 Task: Edit the buffer time to 2 hours before the event.
Action: Mouse moved to (517, 575)
Screenshot: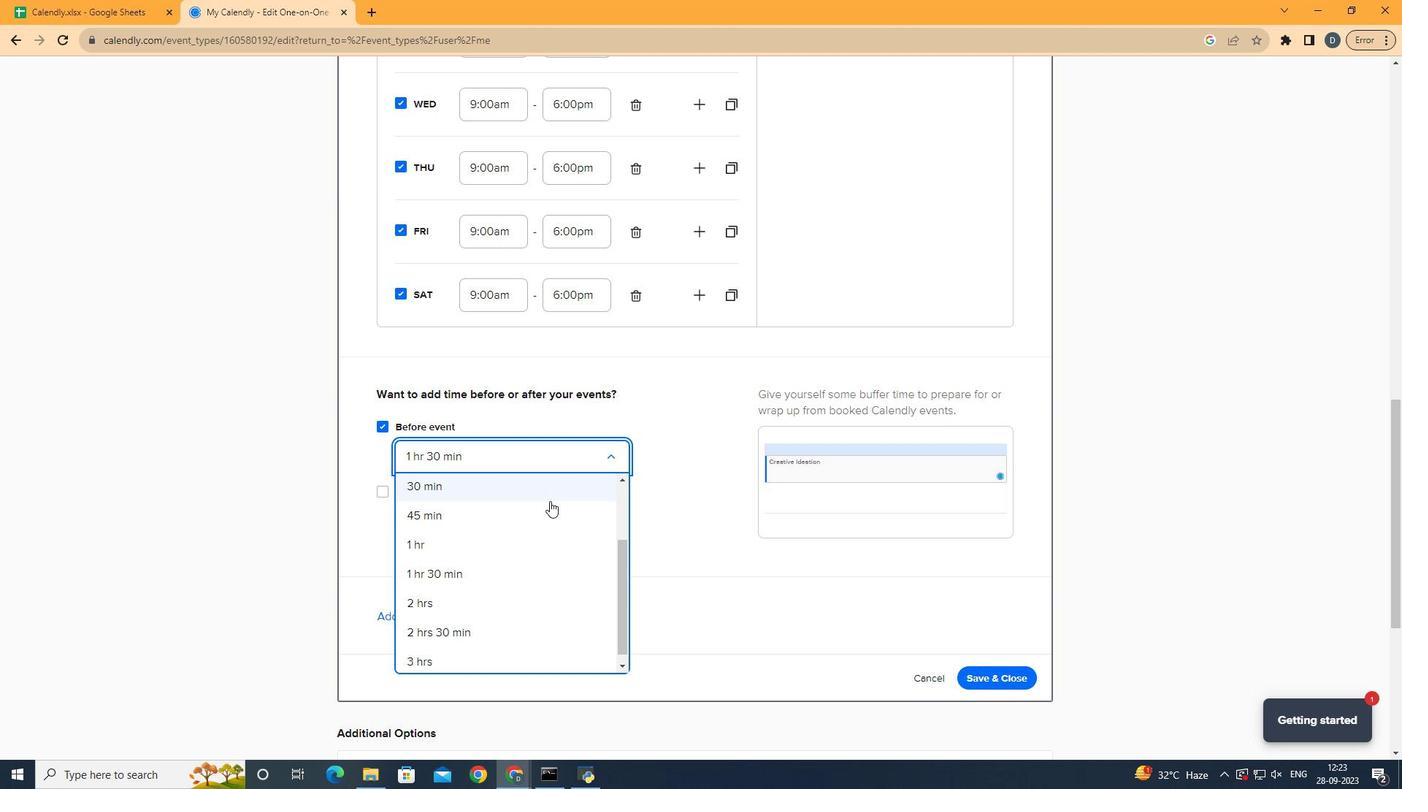 
Action: Mouse pressed left at (517, 575)
Screenshot: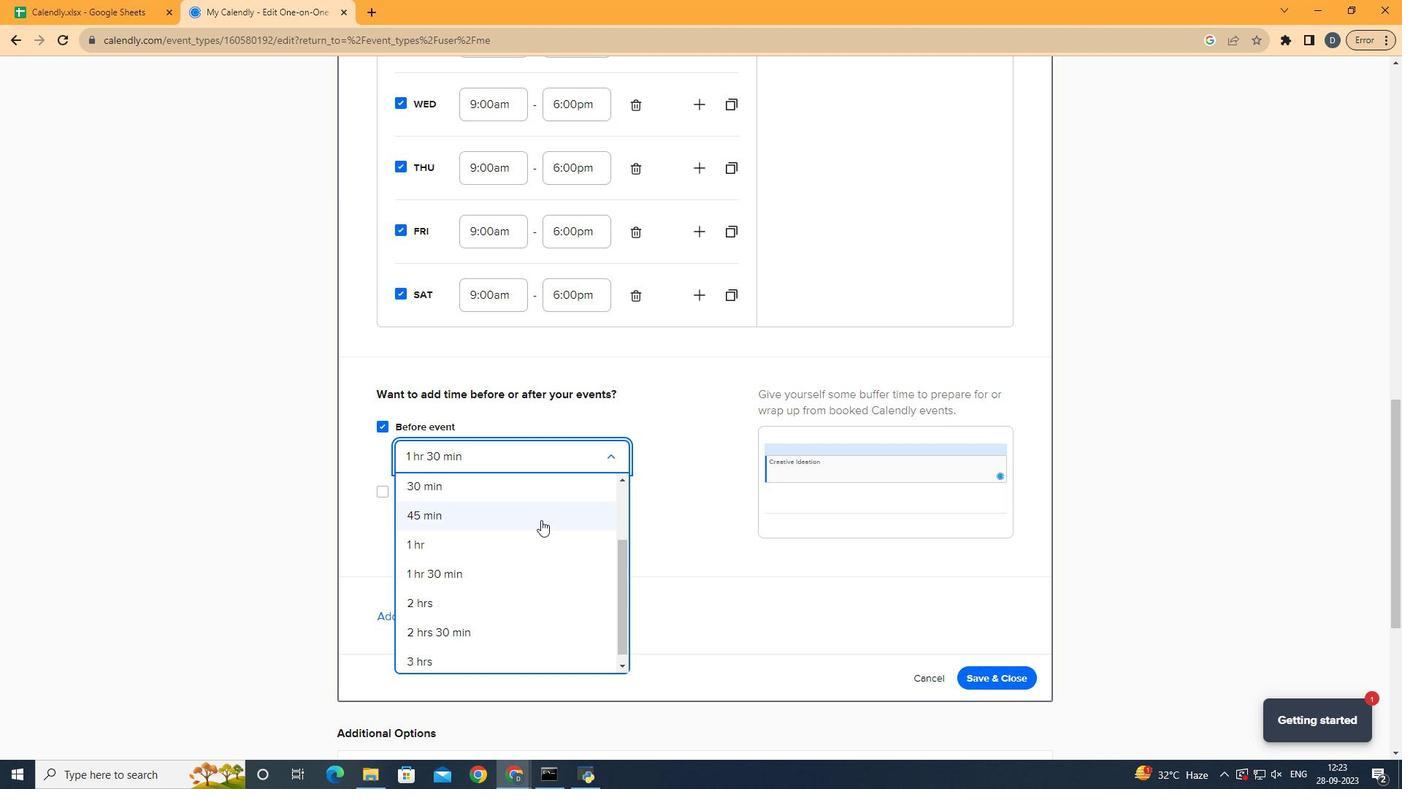 
Action: Mouse moved to (596, 549)
Screenshot: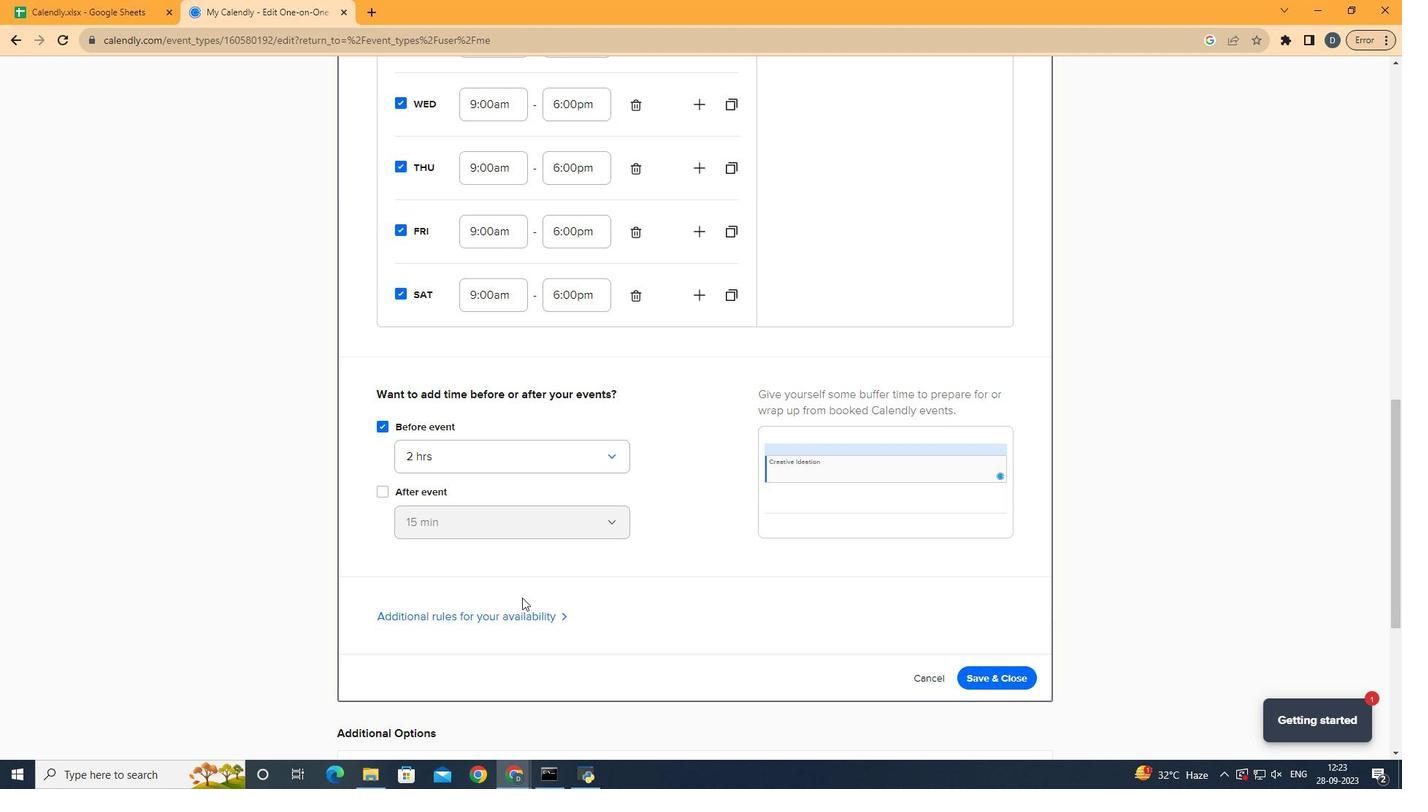 
Action: Mouse pressed left at (596, 549)
Screenshot: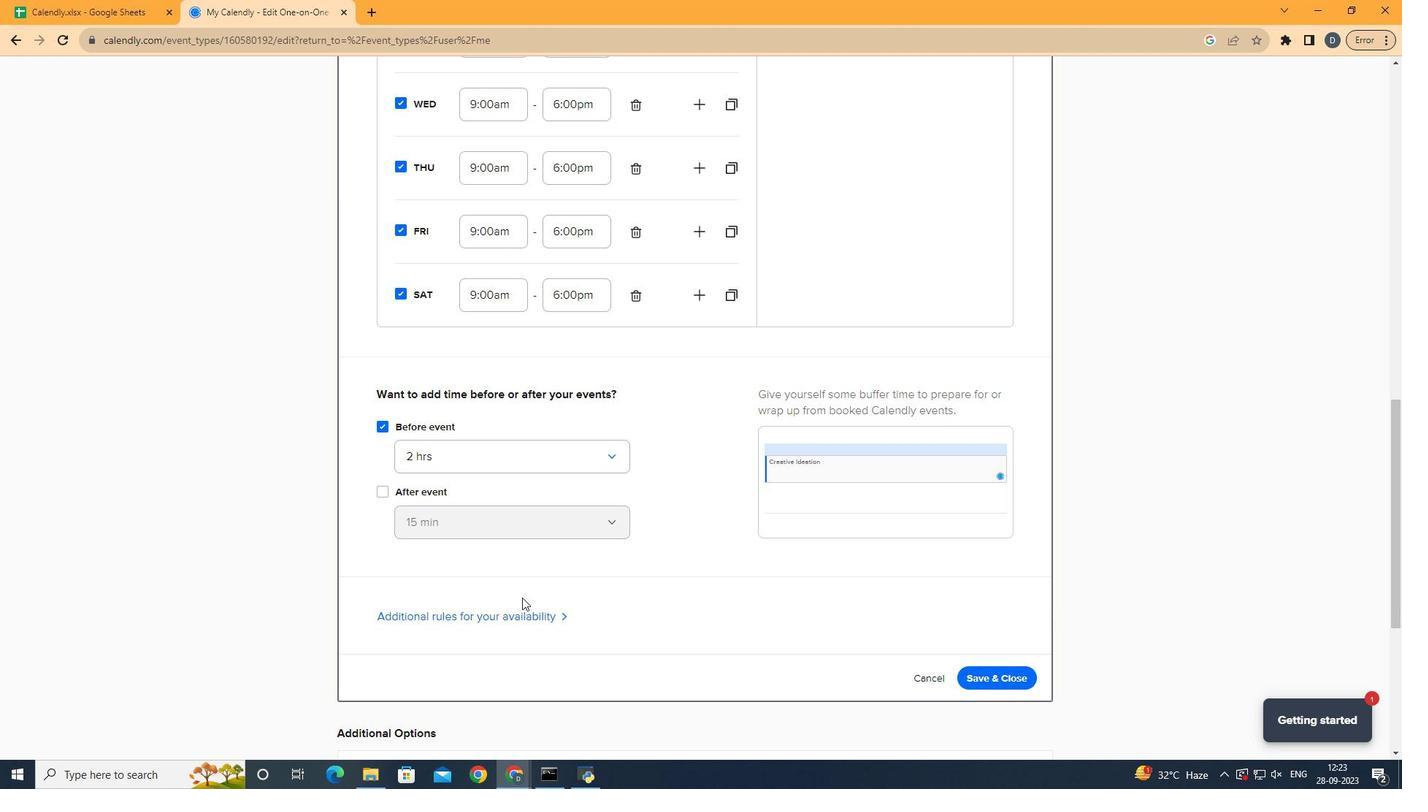 
Action: Mouse moved to (439, 560)
Screenshot: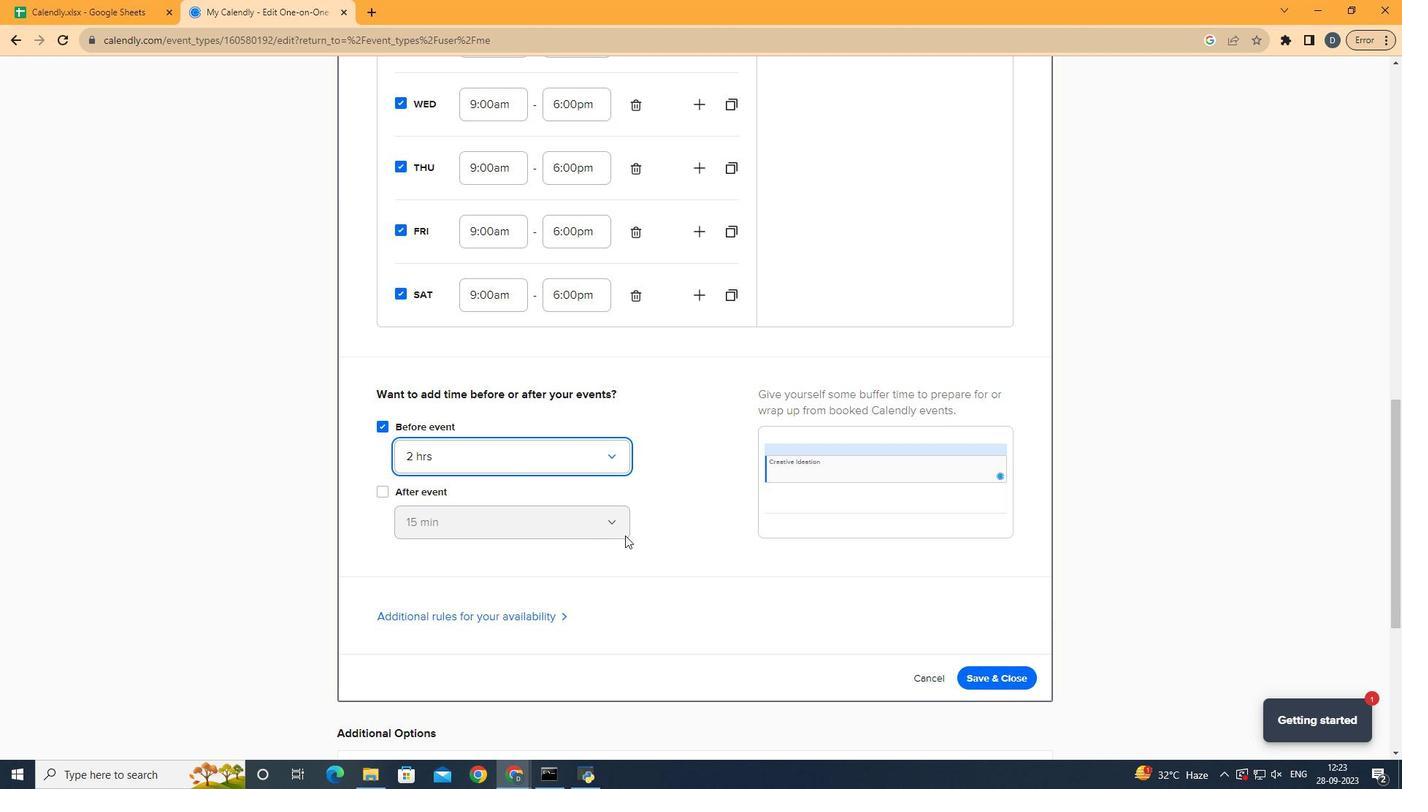 
